 Task: Find a contact by entering the phone number 9899344968 in the 'Home Phone' field and search.
Action: Mouse moved to (4, 96)
Screenshot: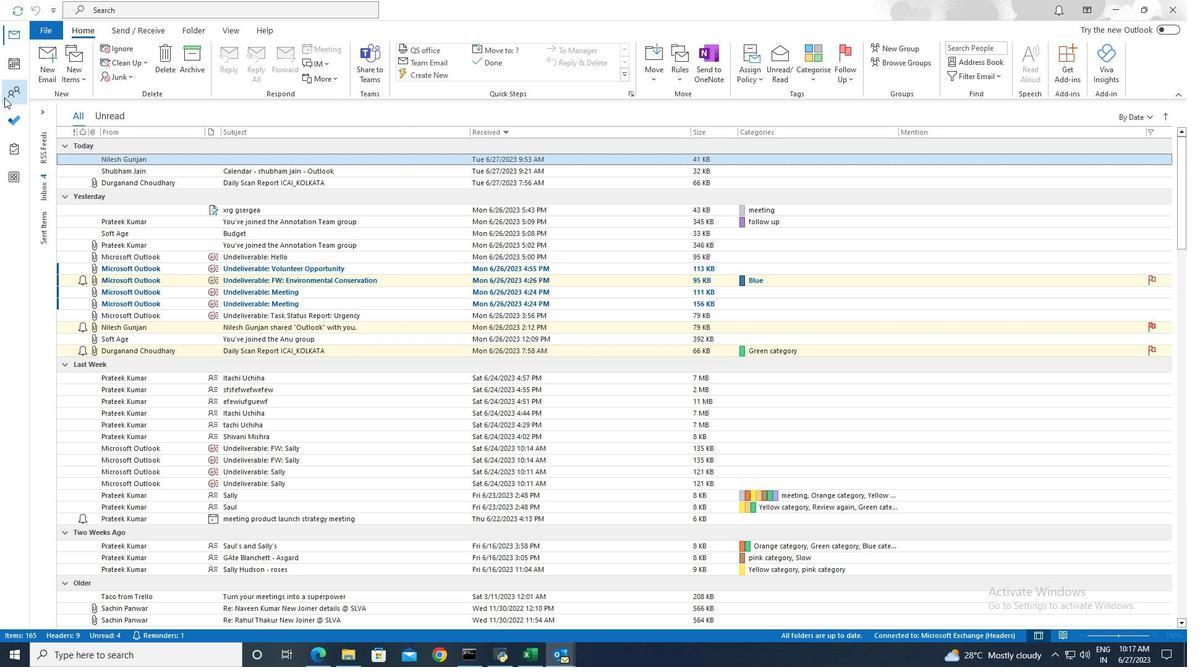 
Action: Mouse pressed left at (4, 96)
Screenshot: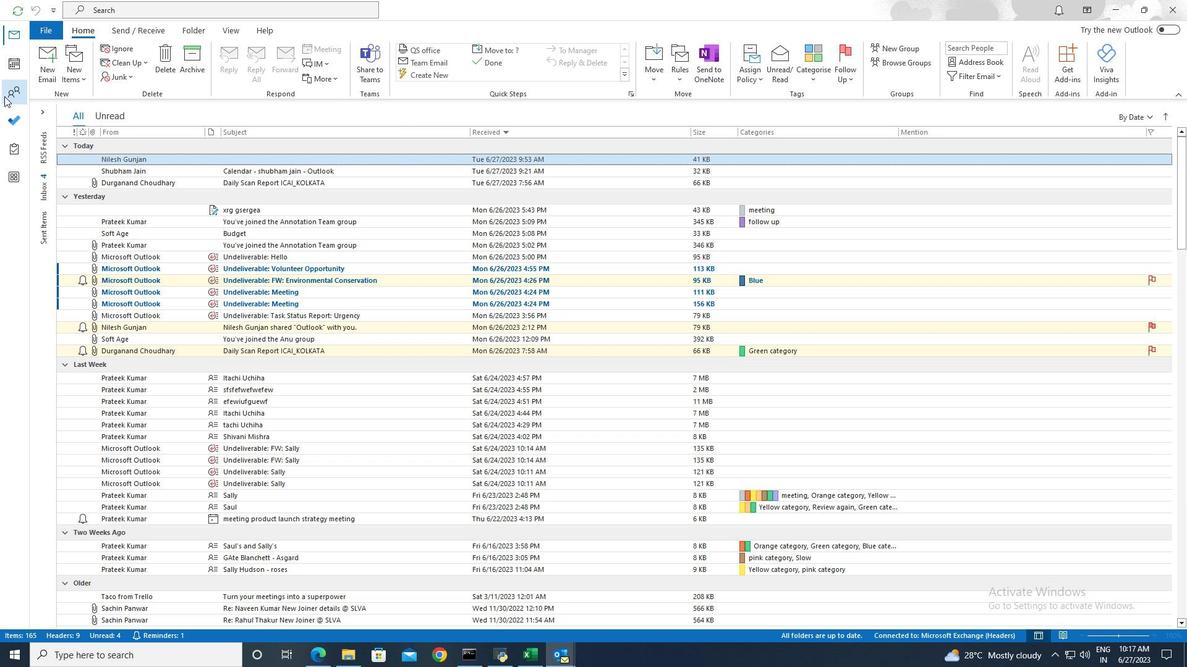 
Action: Mouse moved to (273, 8)
Screenshot: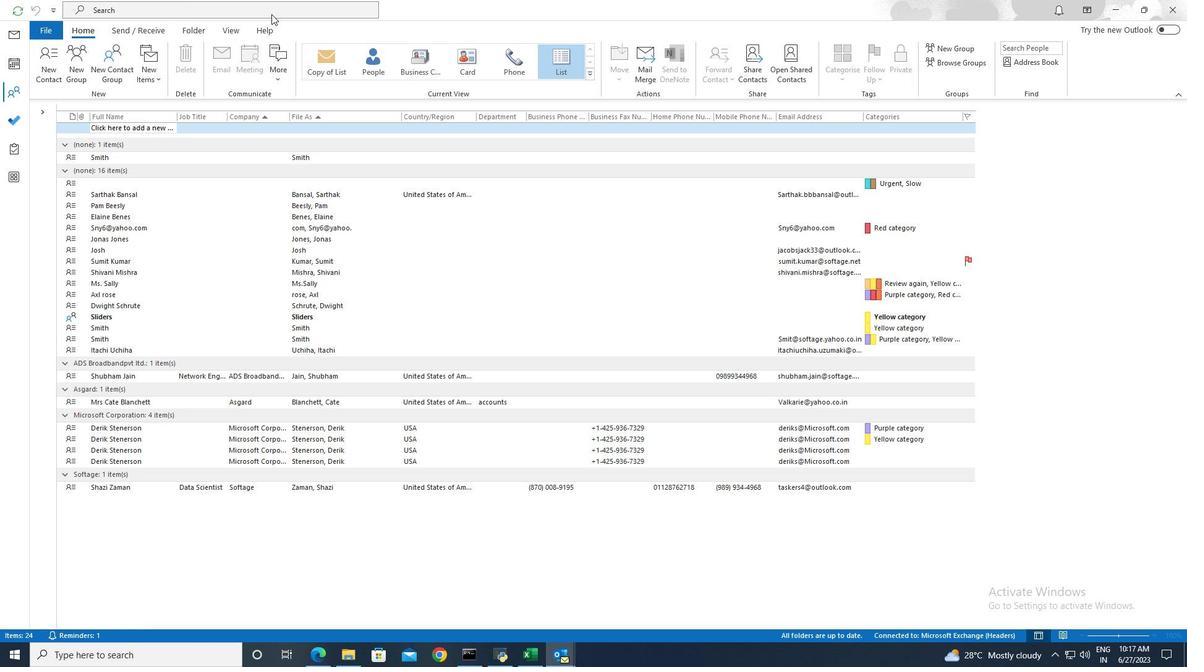 
Action: Mouse pressed left at (273, 8)
Screenshot: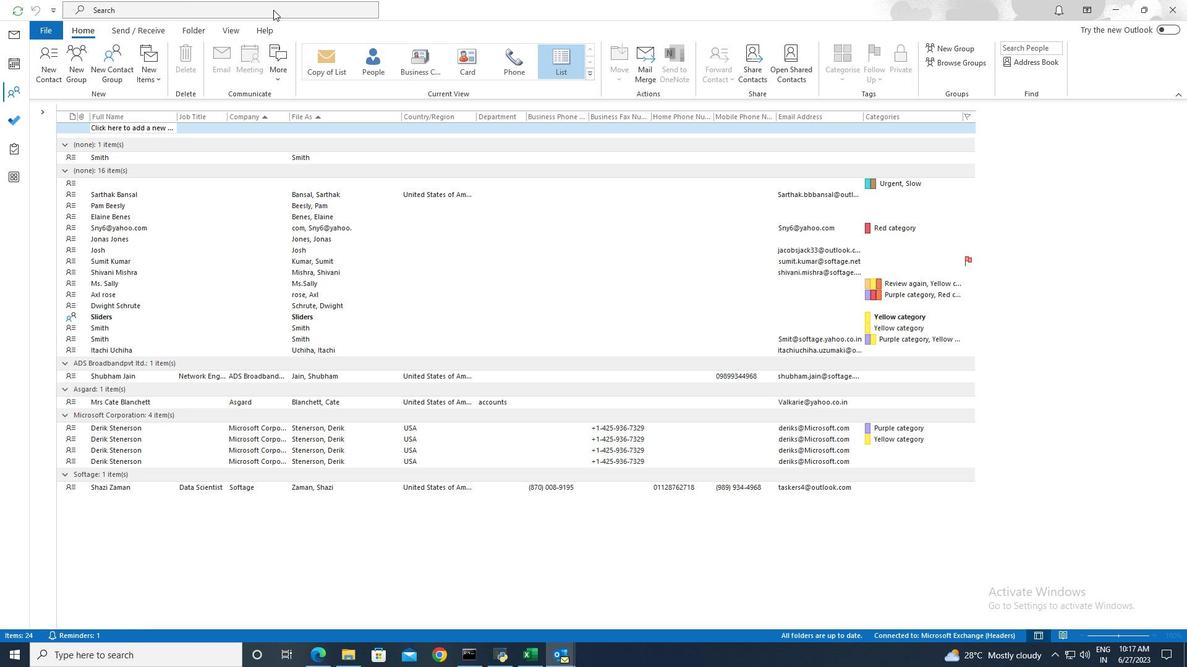 
Action: Mouse moved to (429, 7)
Screenshot: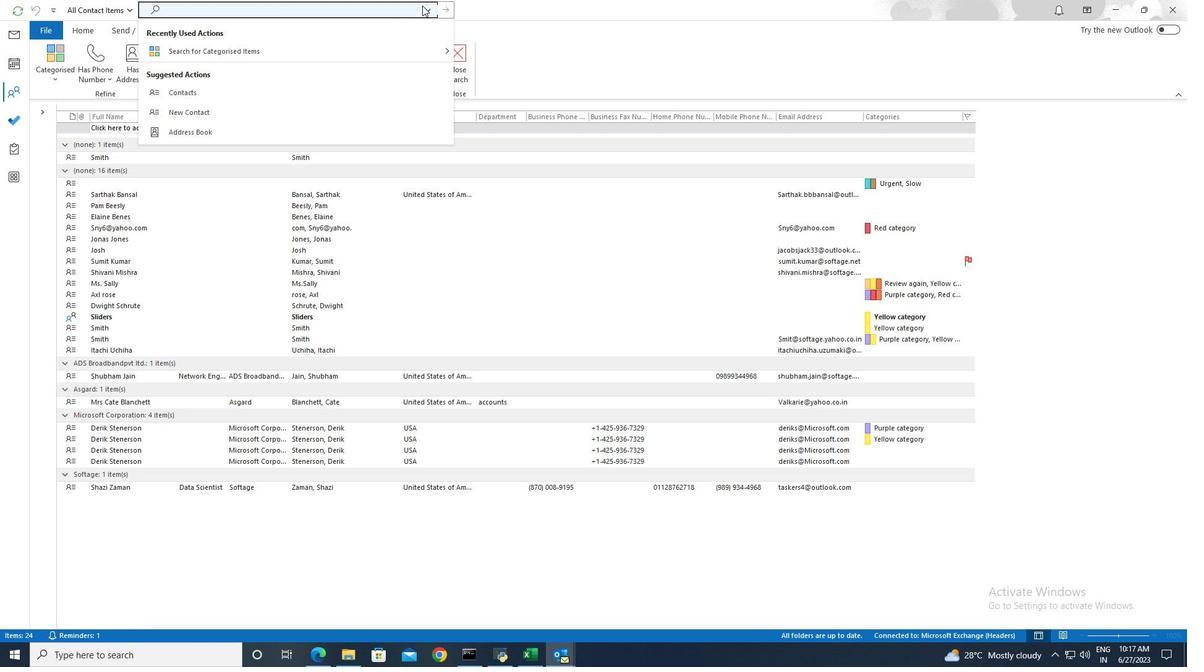 
Action: Mouse pressed left at (429, 7)
Screenshot: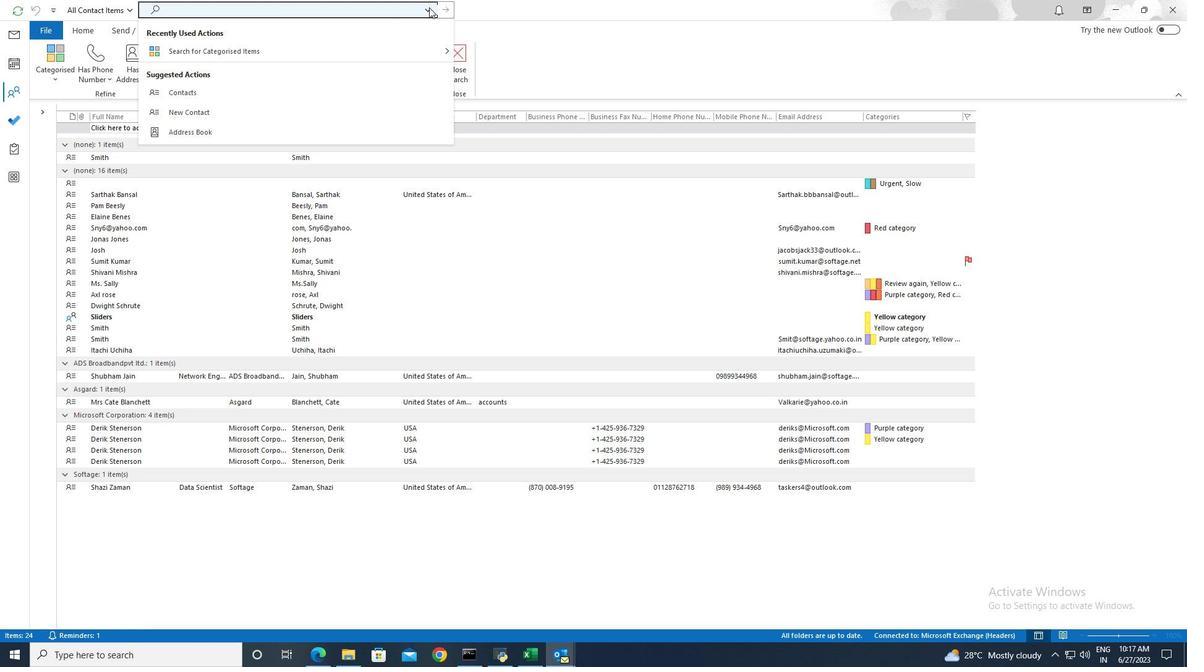 
Action: Mouse moved to (202, 244)
Screenshot: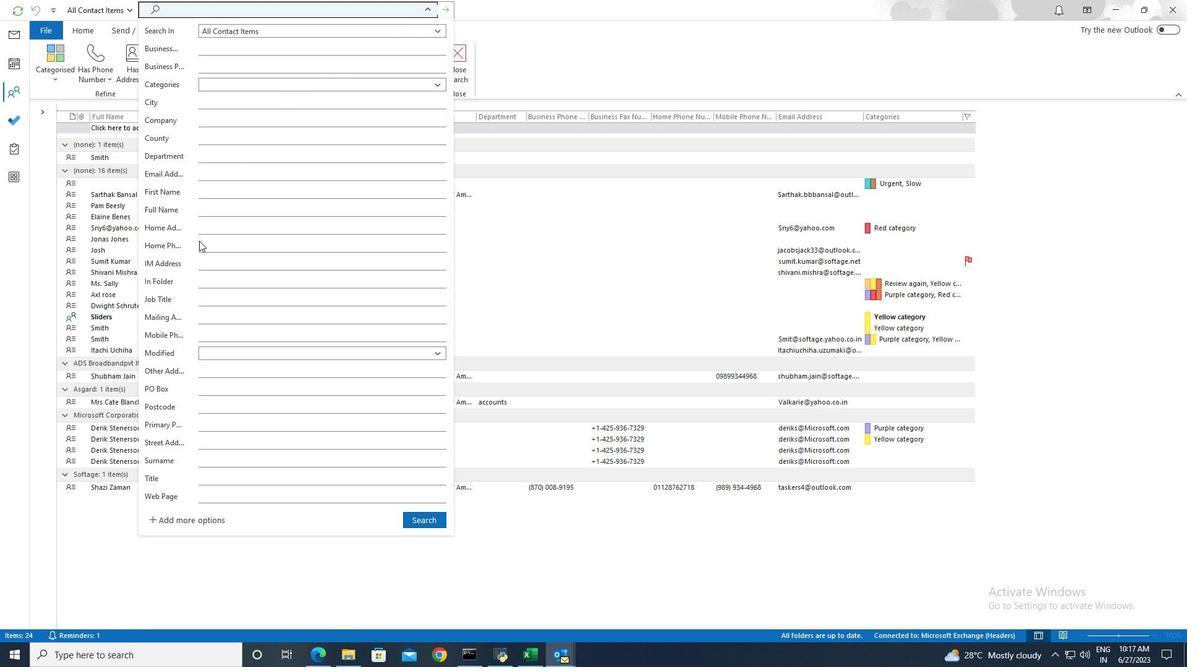 
Action: Mouse pressed left at (202, 244)
Screenshot: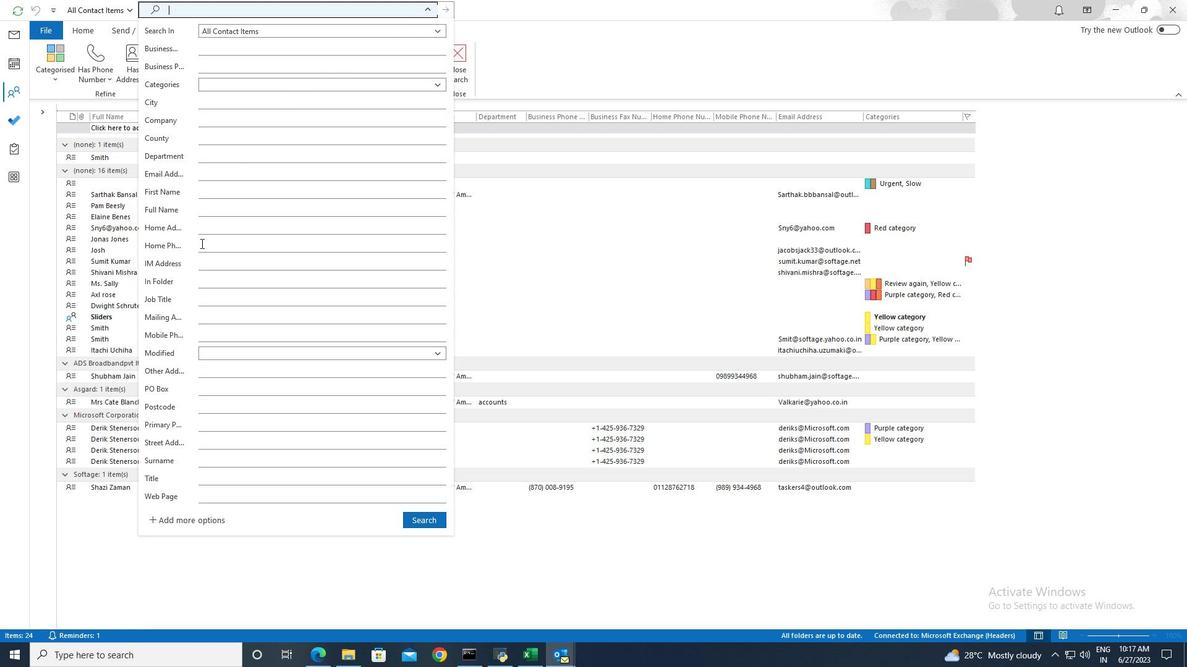 
Action: Key pressed 9899344968
Screenshot: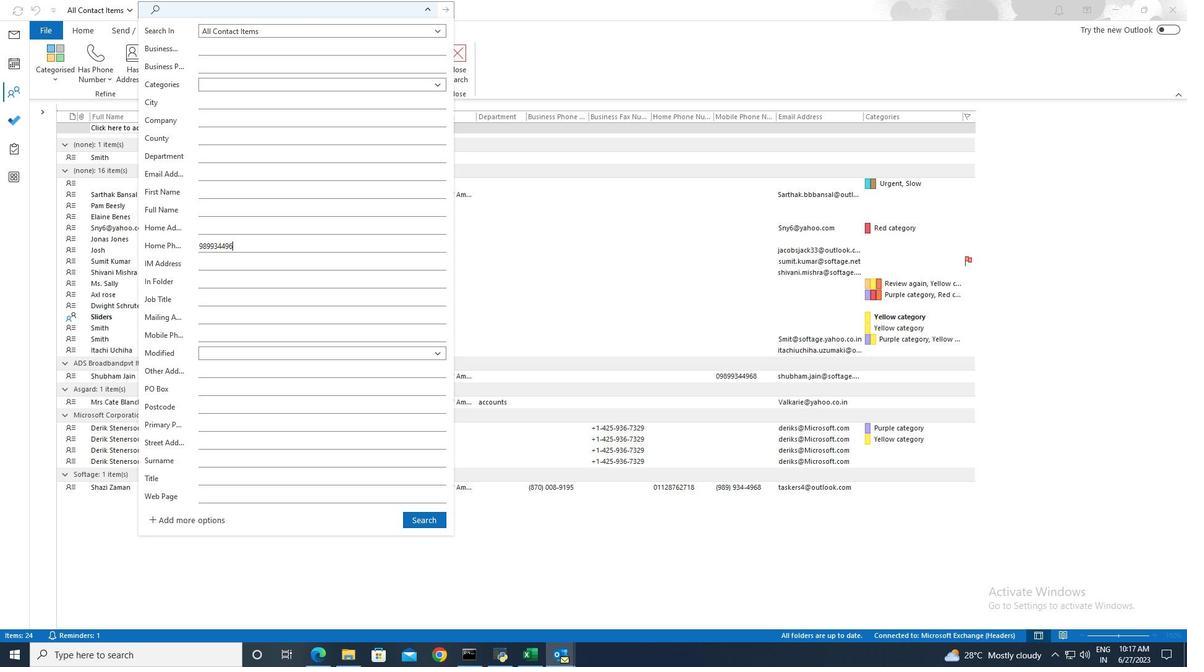 
Action: Mouse moved to (412, 520)
Screenshot: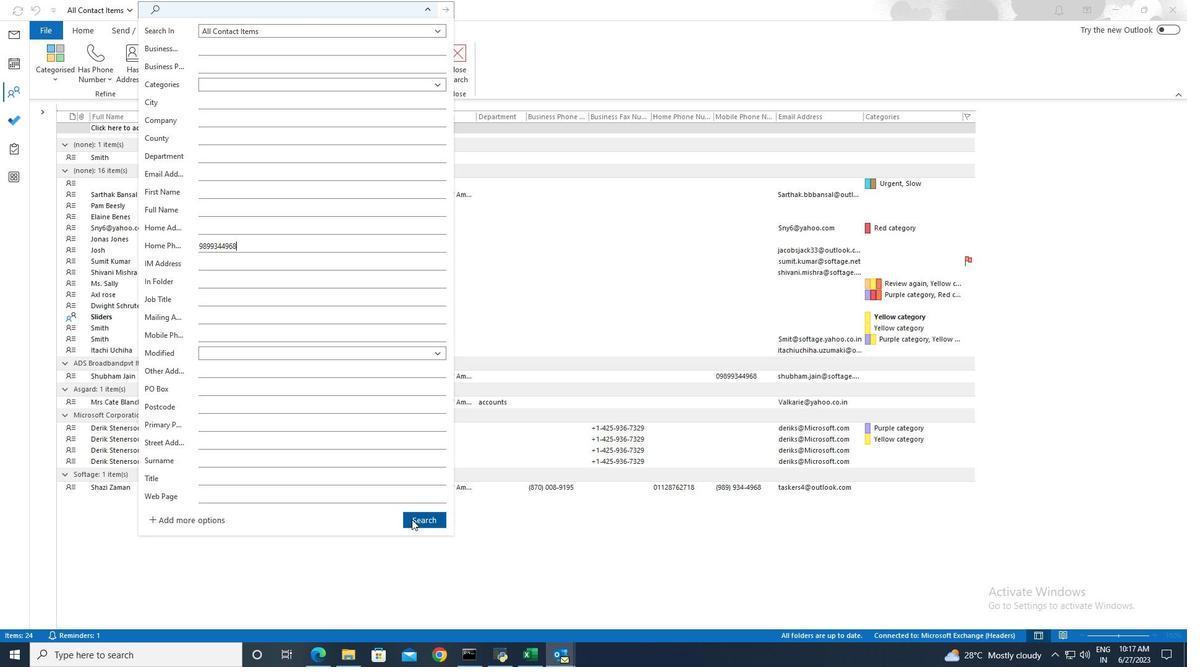 
Action: Mouse pressed left at (412, 520)
Screenshot: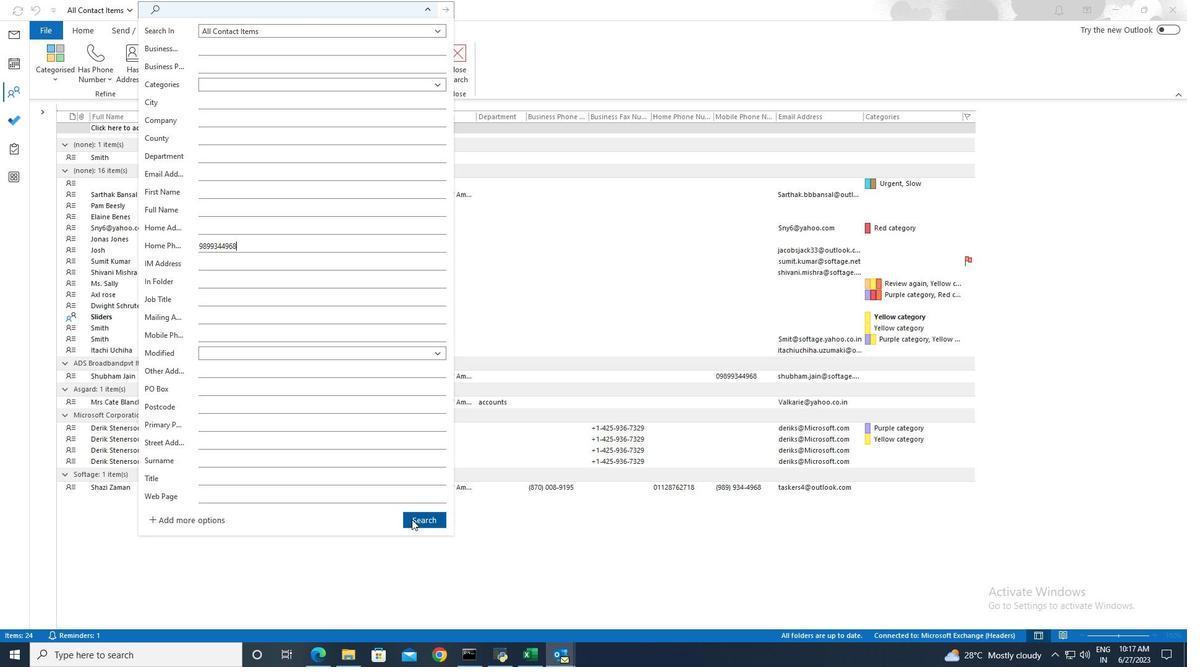 
